 Task: Create a task  Implement a new cloud-based knowledge management system for a company , assign it to team member softage.2@softage.net in the project AvidTech and update the status of the task to  On Track  , set the priority of the task to Low
Action: Mouse moved to (75, 57)
Screenshot: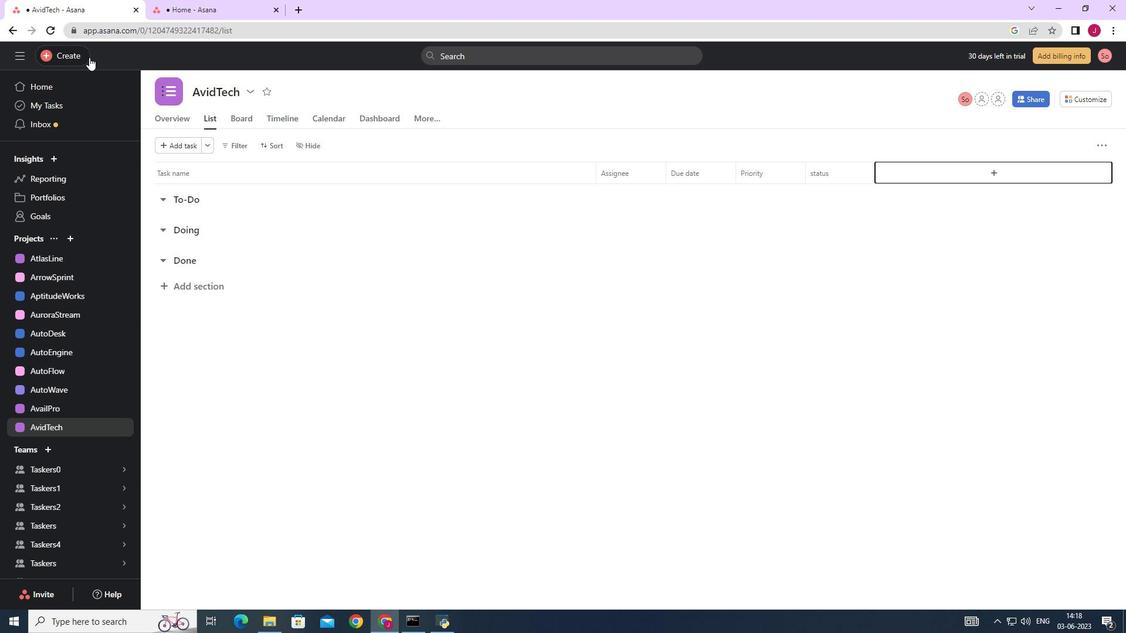 
Action: Mouse pressed left at (75, 57)
Screenshot: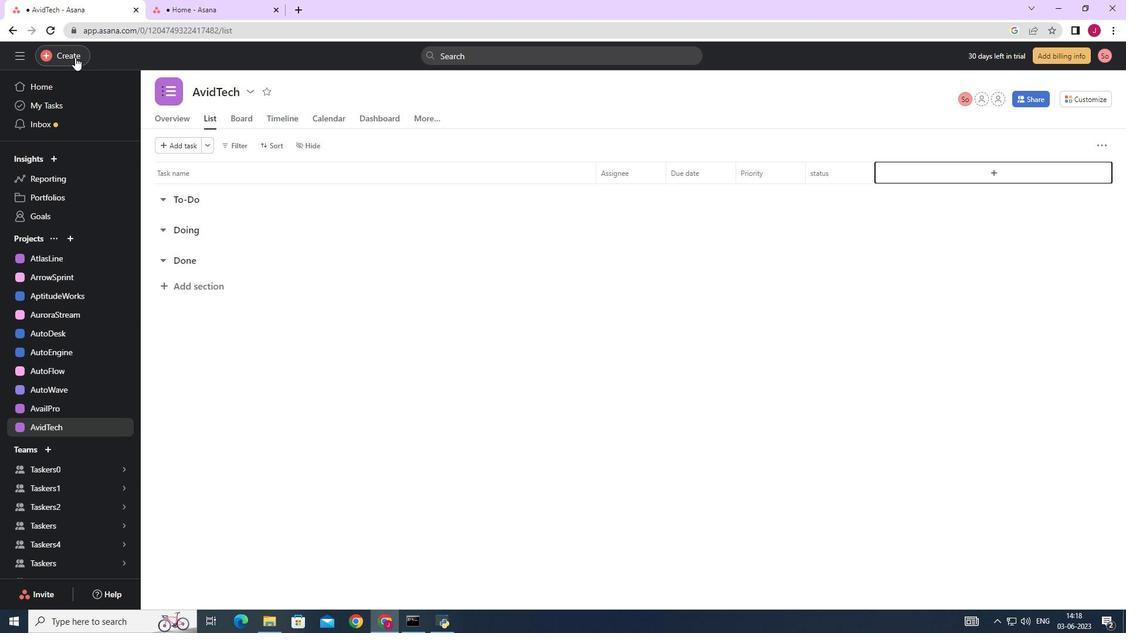 
Action: Mouse moved to (170, 66)
Screenshot: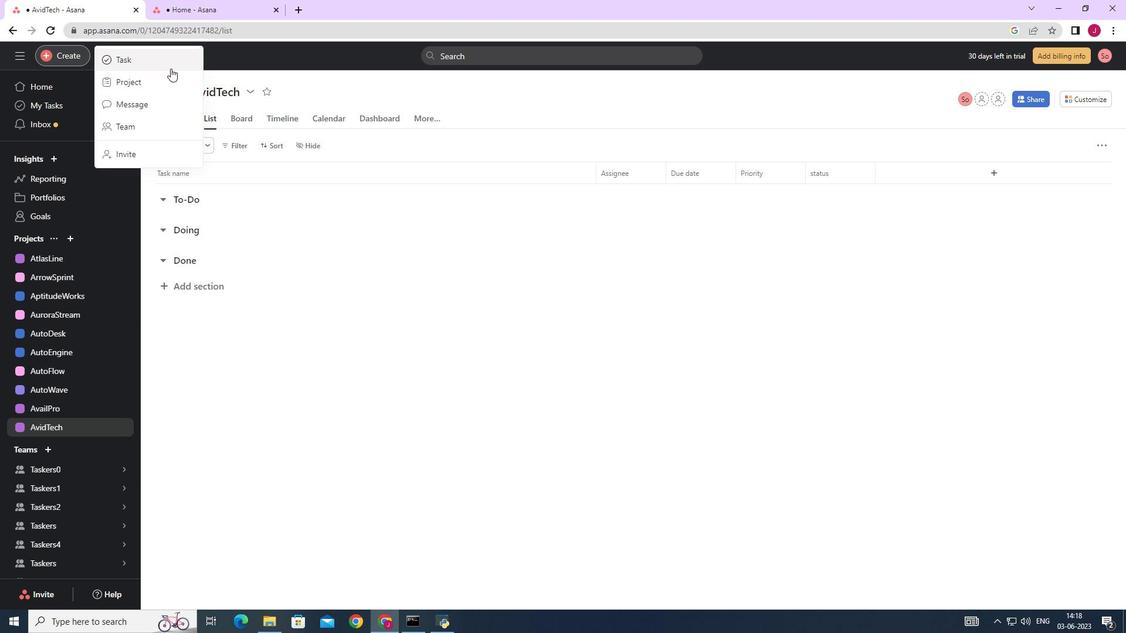 
Action: Mouse pressed left at (170, 66)
Screenshot: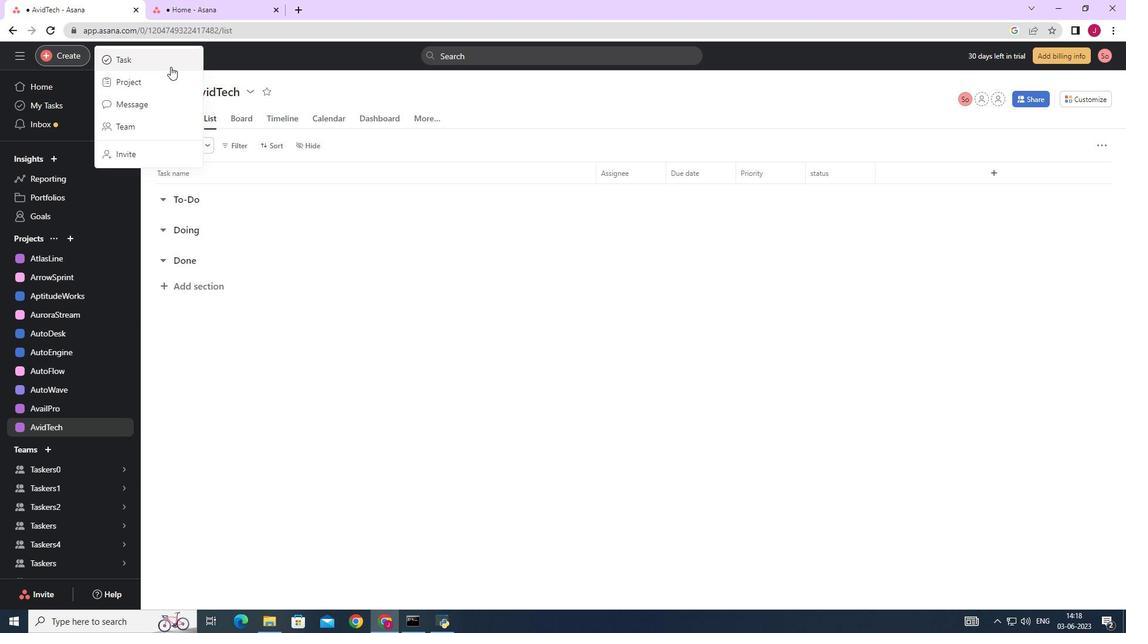 
Action: Mouse moved to (889, 388)
Screenshot: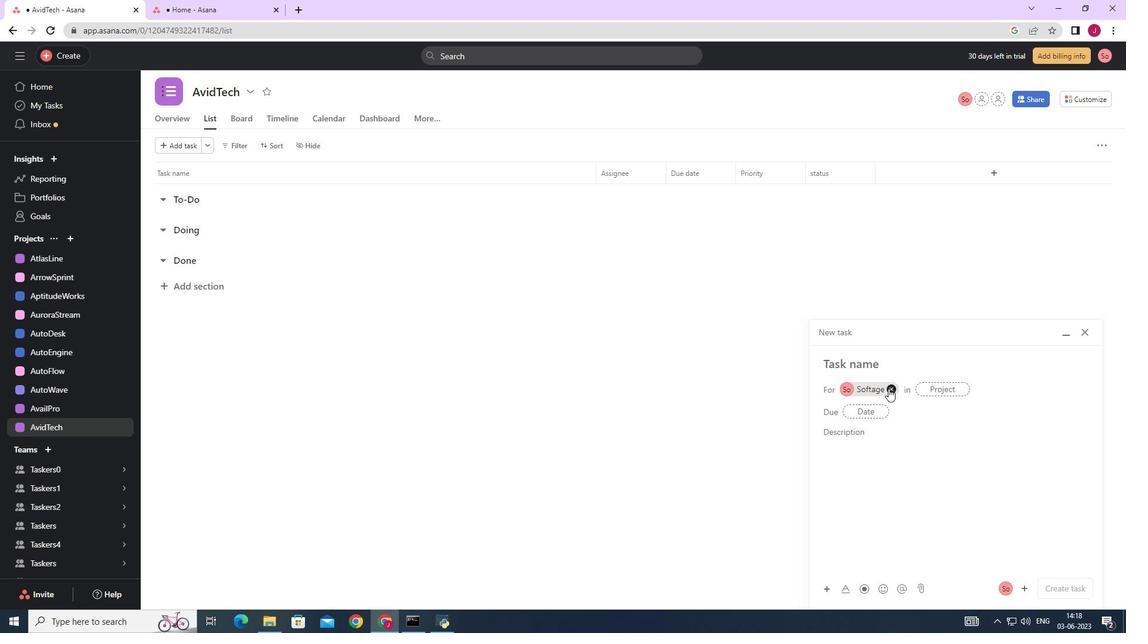 
Action: Mouse pressed left at (889, 388)
Screenshot: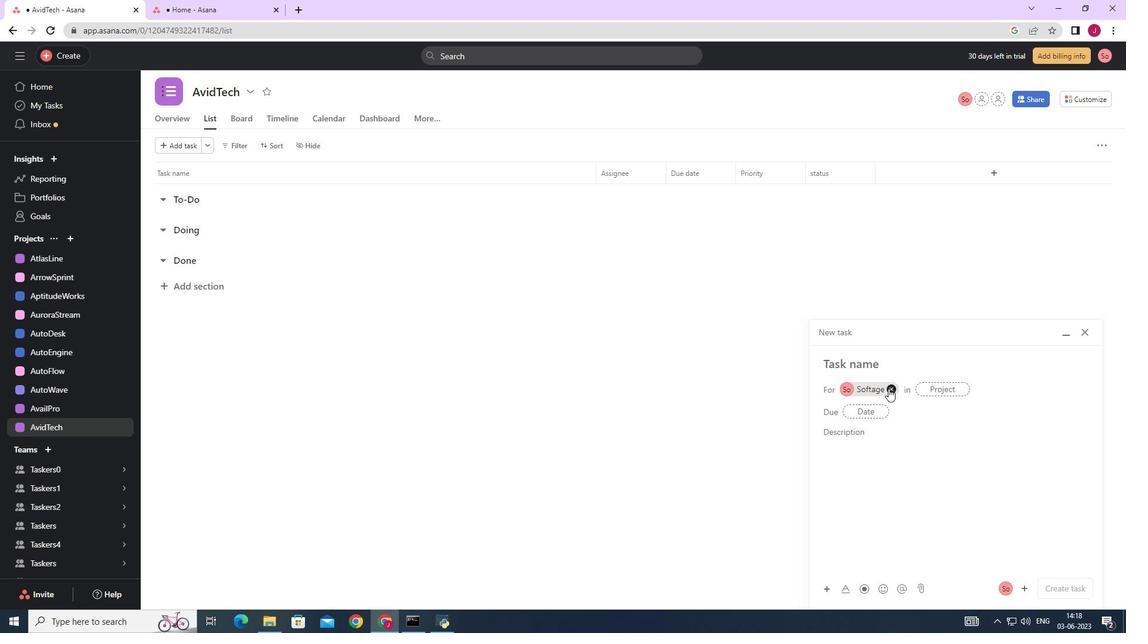 
Action: Mouse moved to (857, 363)
Screenshot: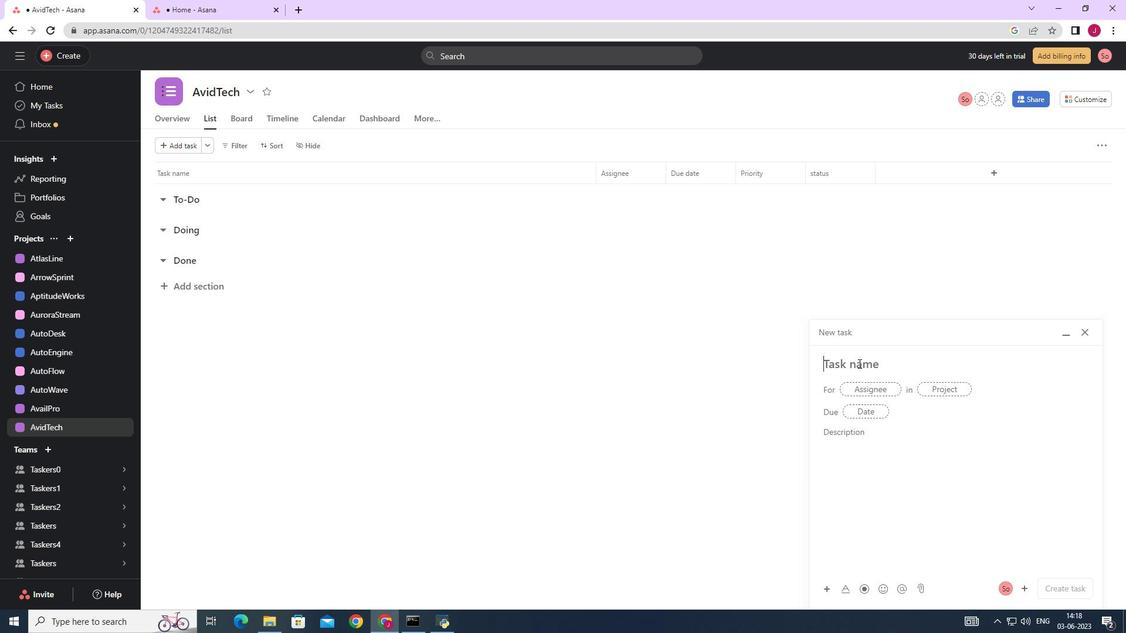 
Action: Mouse pressed left at (857, 363)
Screenshot: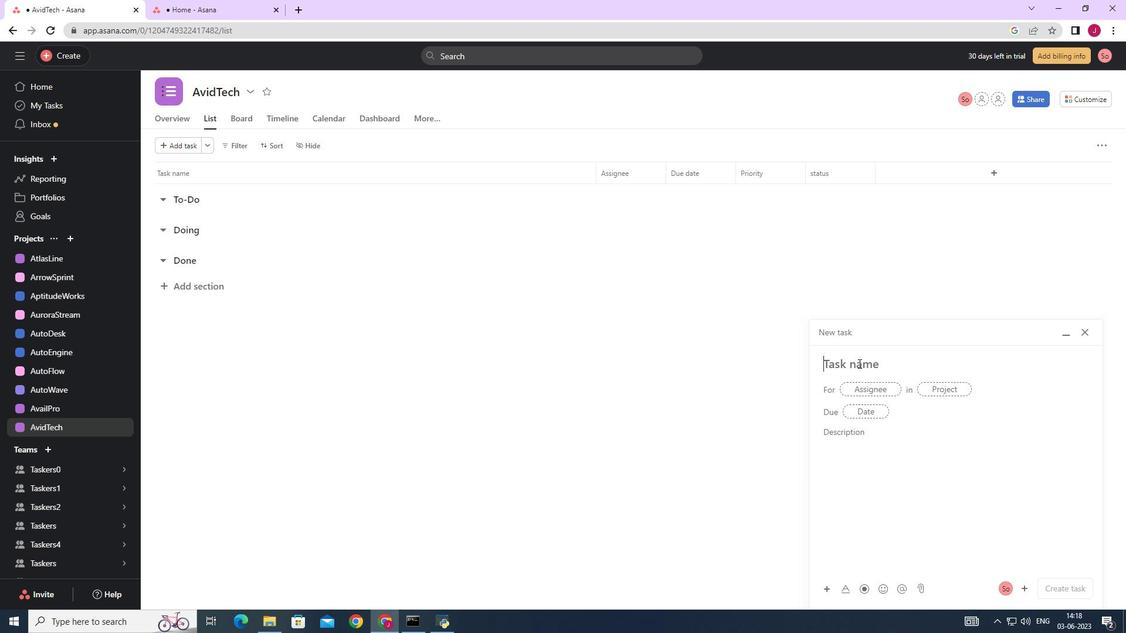 
Action: Key pressed <Key.caps_lock>I<Key.caps_lock>mplement<Key.space>a<Key.space>new<Key.space>cloud-based<Key.space>knowlwdge<Key.space><Key.backspace><Key.backspace><Key.backspace><Key.backspace><Key.backspace>edge<Key.space>management<Key.space>system<Key.space>for<Key.space>a<Key.space>company
Screenshot: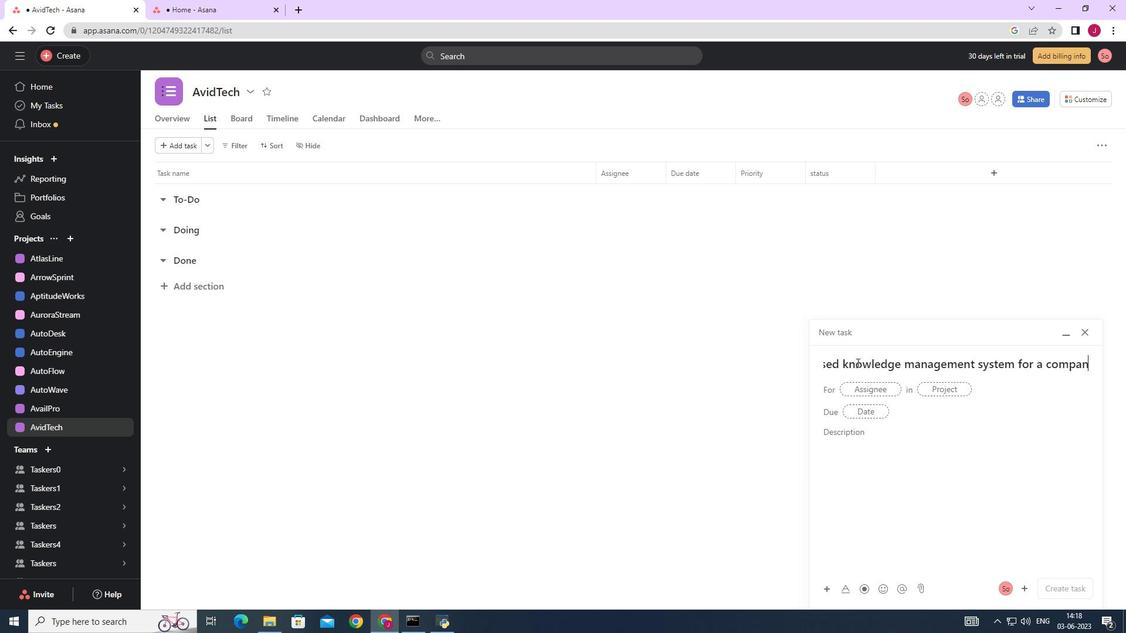 
Action: Mouse moved to (879, 389)
Screenshot: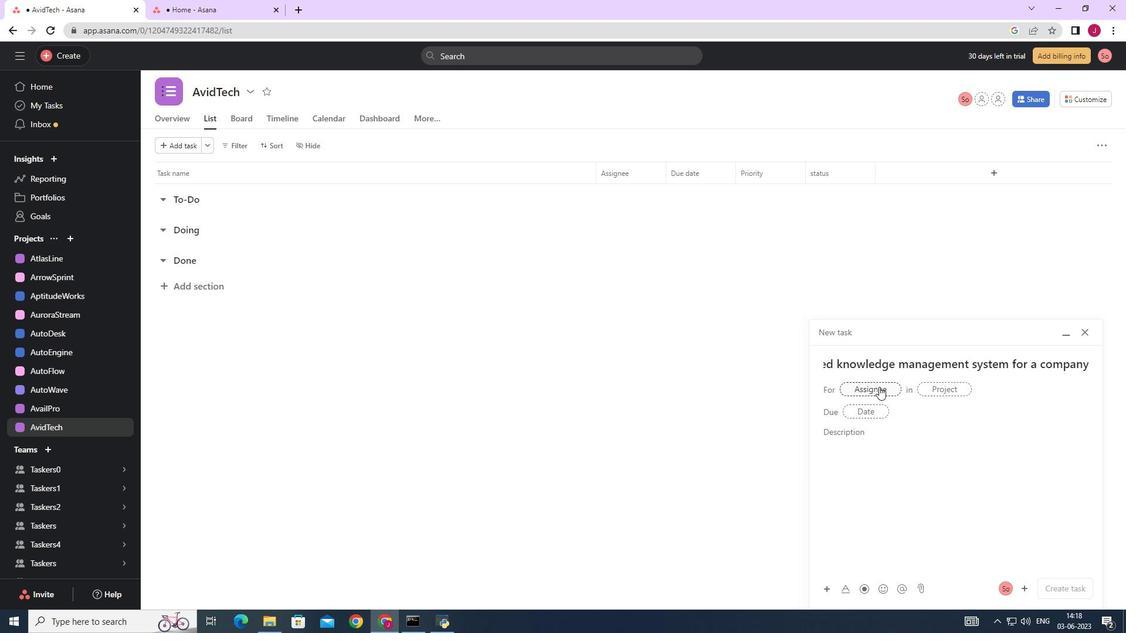 
Action: Mouse pressed left at (879, 389)
Screenshot: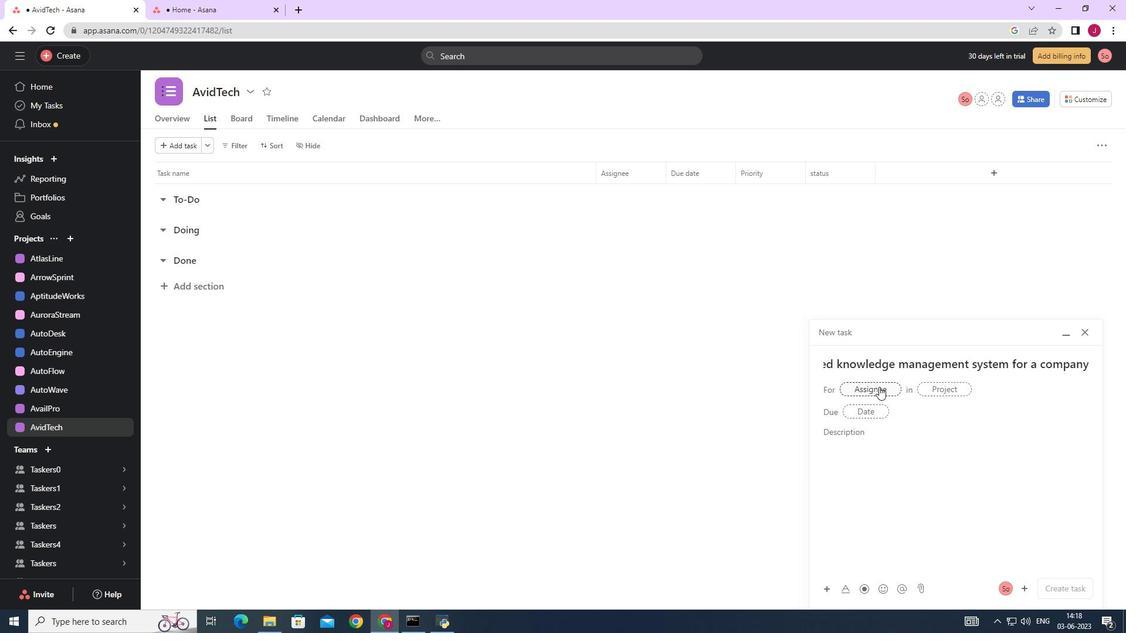 
Action: Mouse moved to (881, 389)
Screenshot: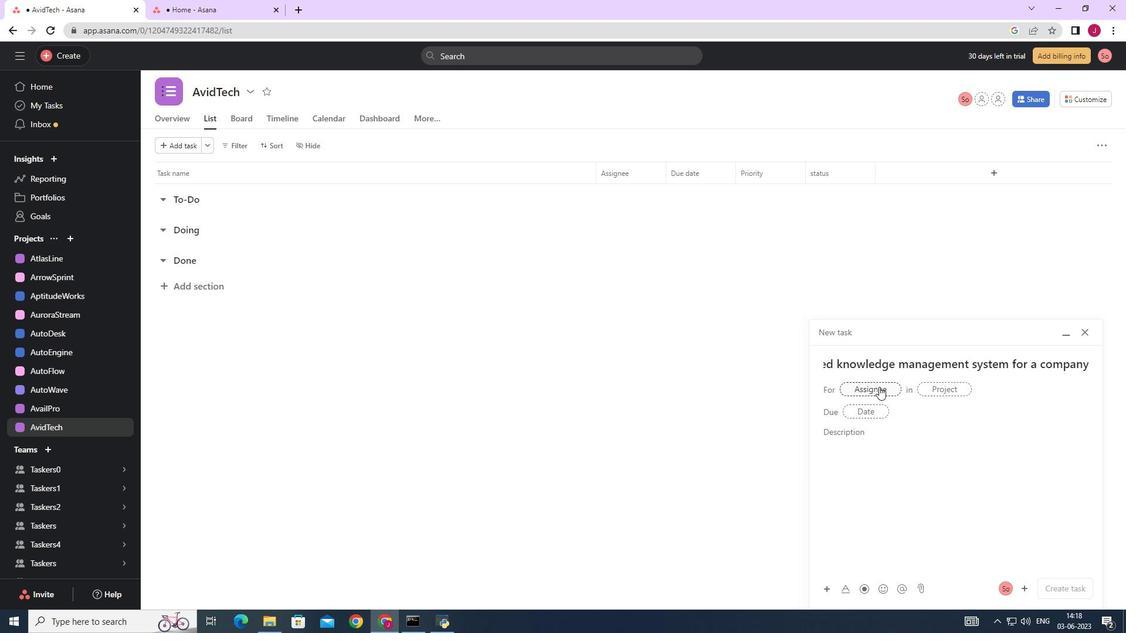 
Action: Key pressed softage.
Screenshot: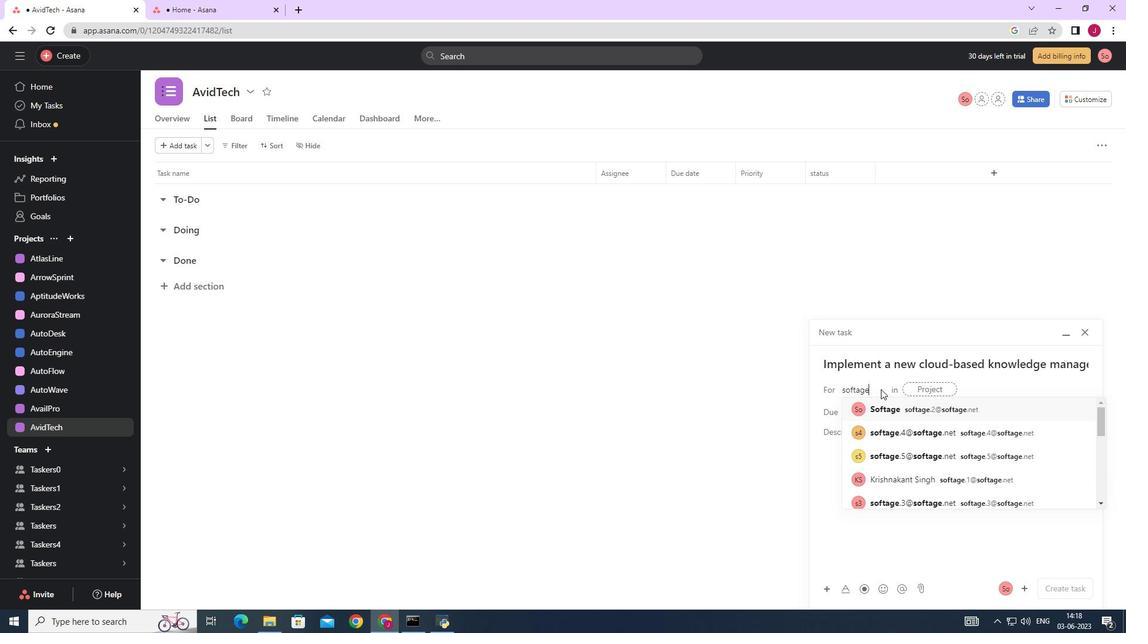
Action: Mouse moved to (885, 391)
Screenshot: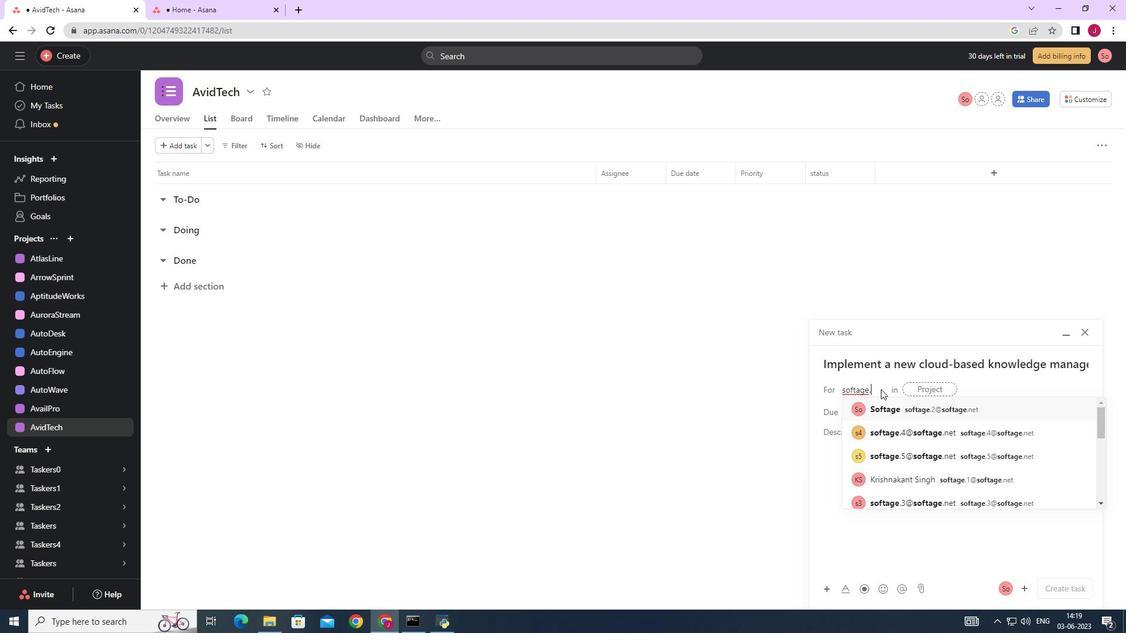 
Action: Key pressed 2
Screenshot: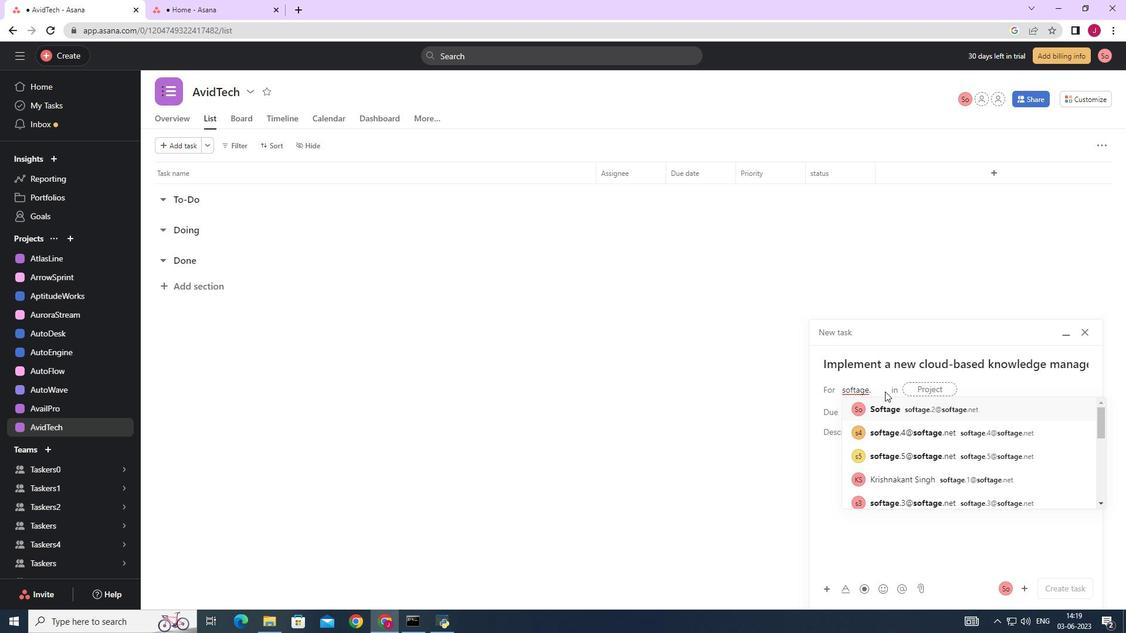 
Action: Mouse moved to (918, 409)
Screenshot: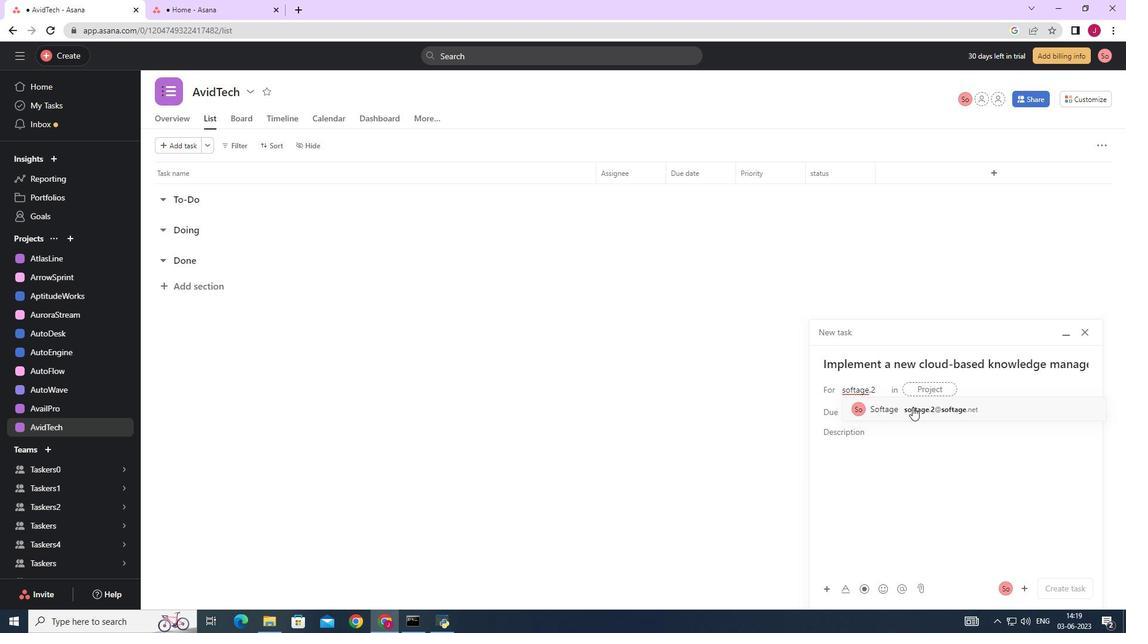 
Action: Mouse pressed left at (918, 409)
Screenshot: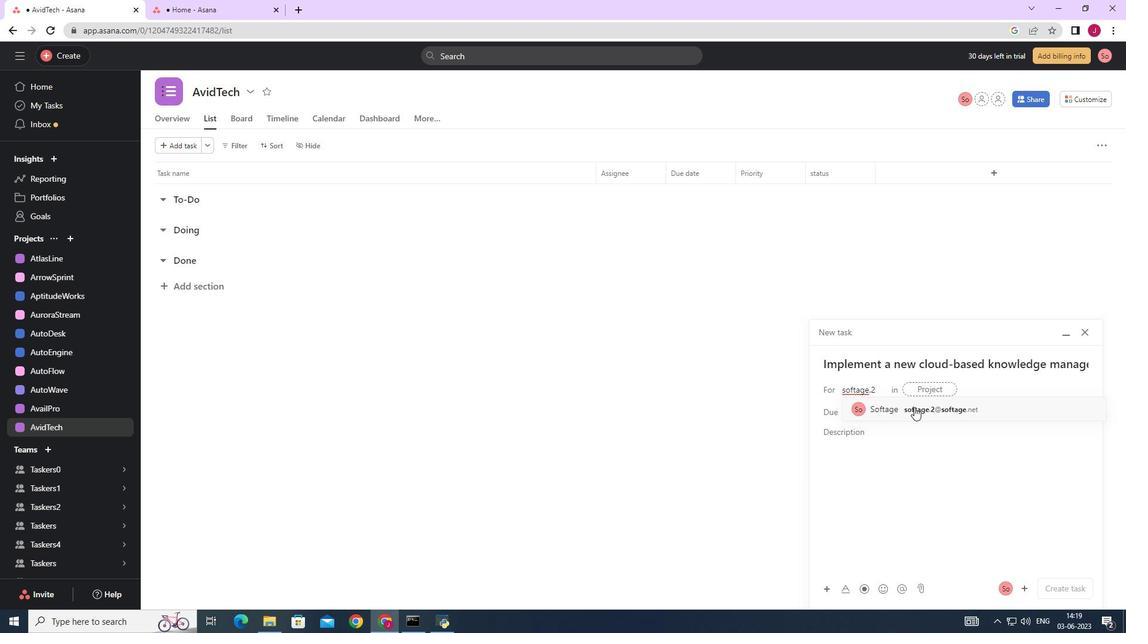 
Action: Mouse moved to (767, 407)
Screenshot: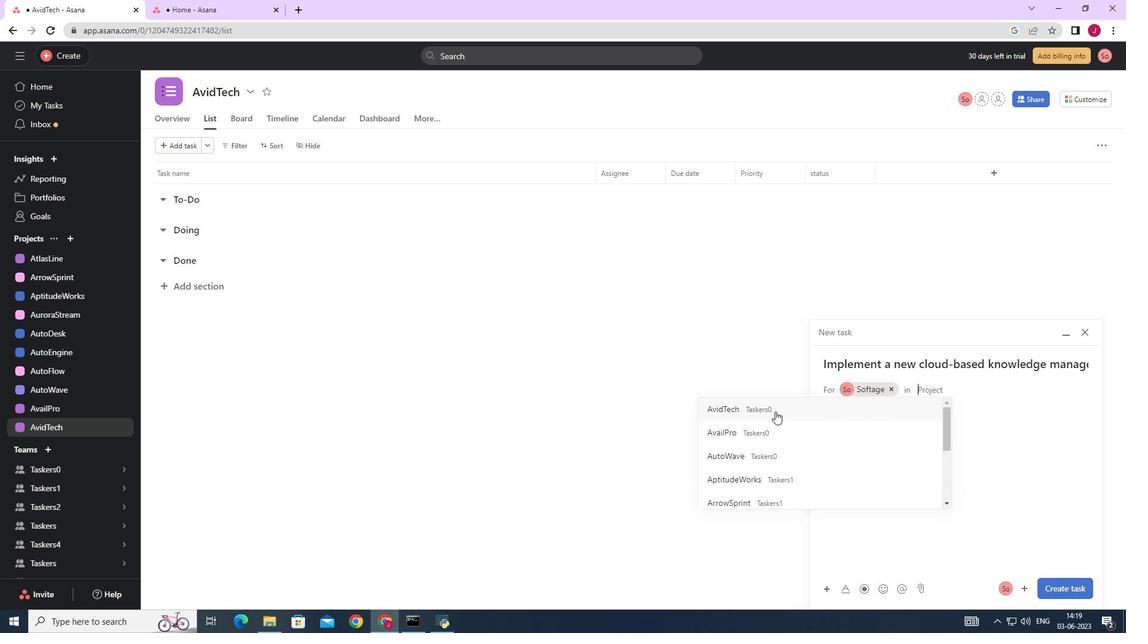 
Action: Mouse pressed left at (767, 407)
Screenshot: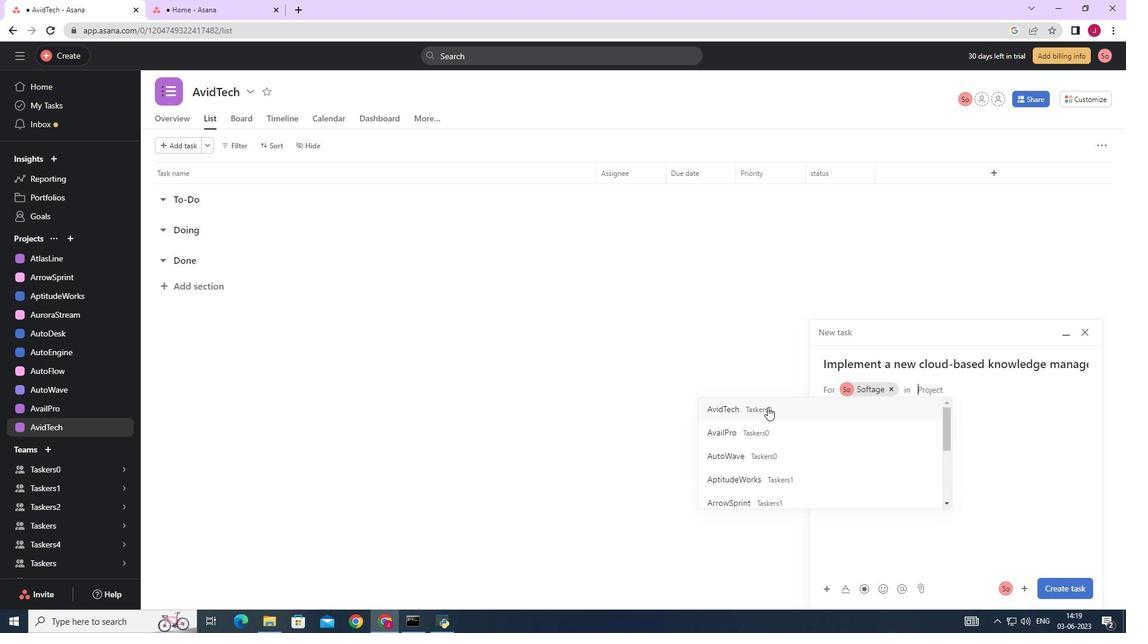 
Action: Mouse moved to (878, 435)
Screenshot: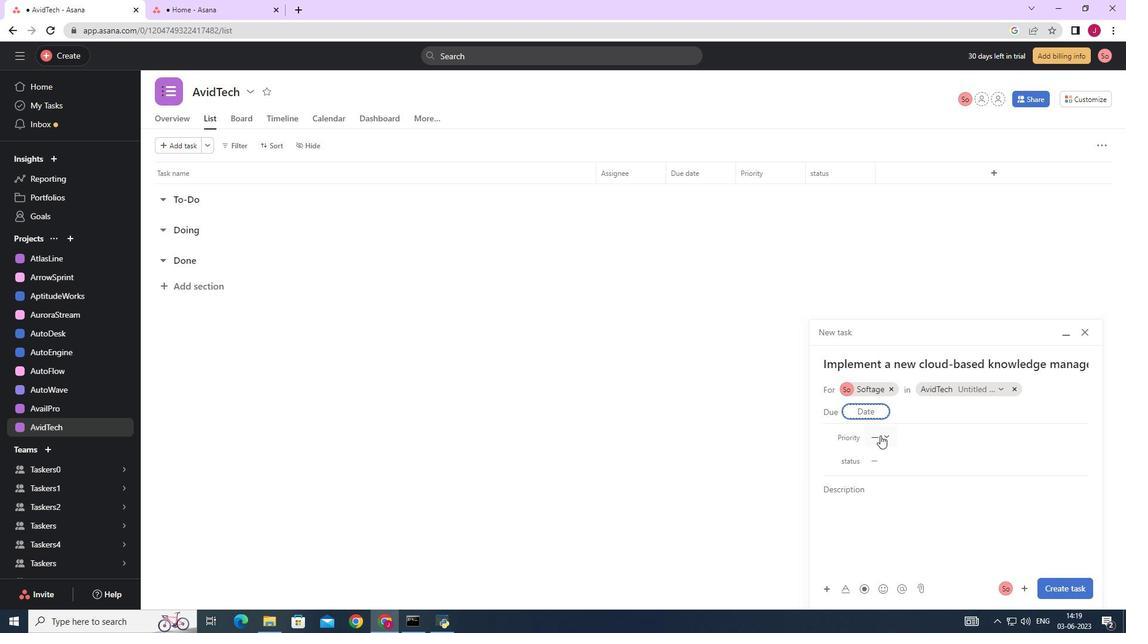 
Action: Mouse pressed left at (878, 435)
Screenshot: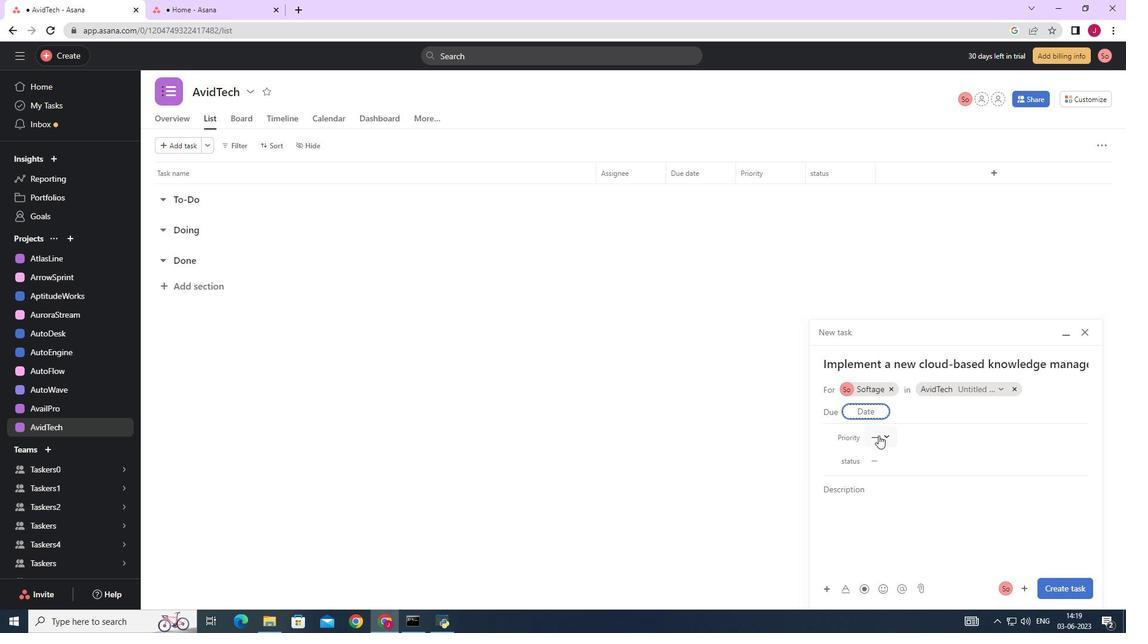 
Action: Mouse moved to (898, 519)
Screenshot: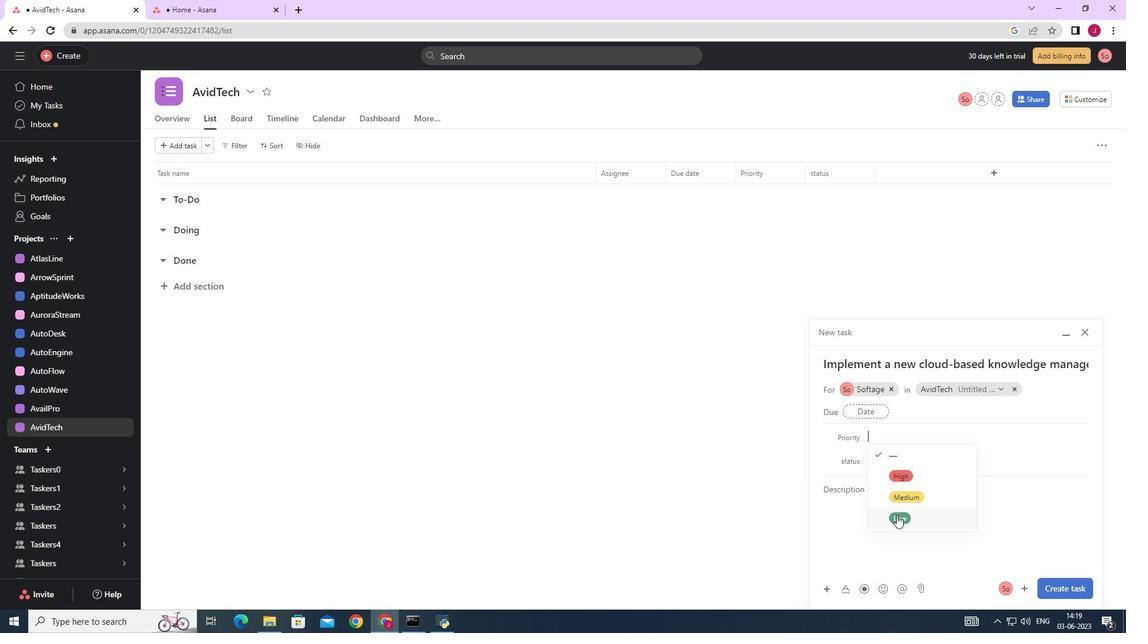 
Action: Mouse pressed left at (898, 519)
Screenshot: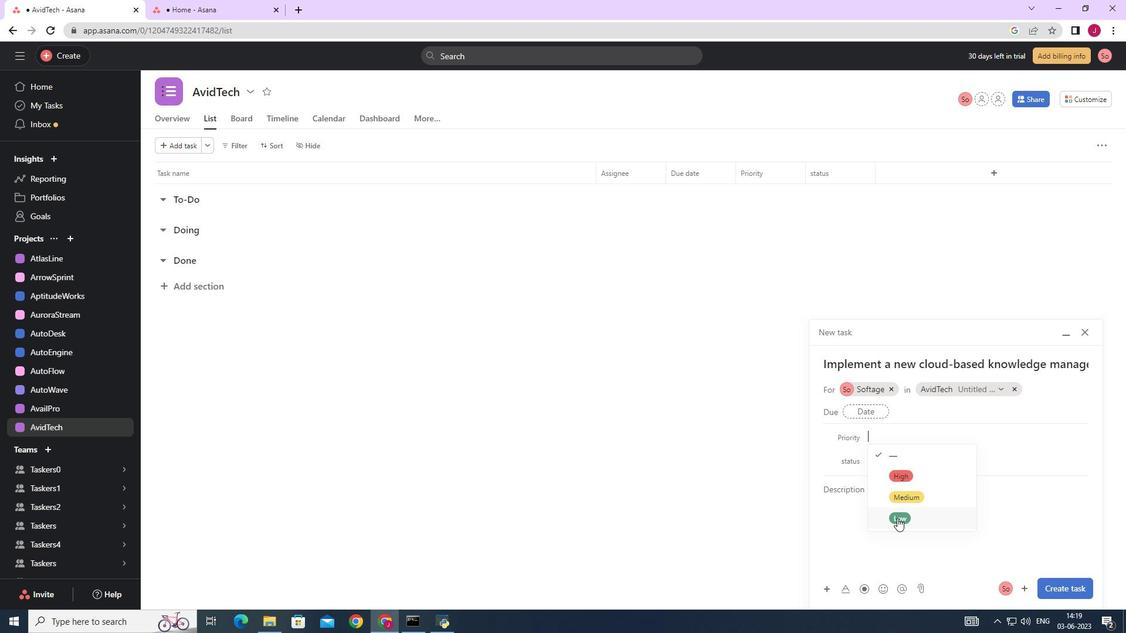 
Action: Mouse moved to (888, 461)
Screenshot: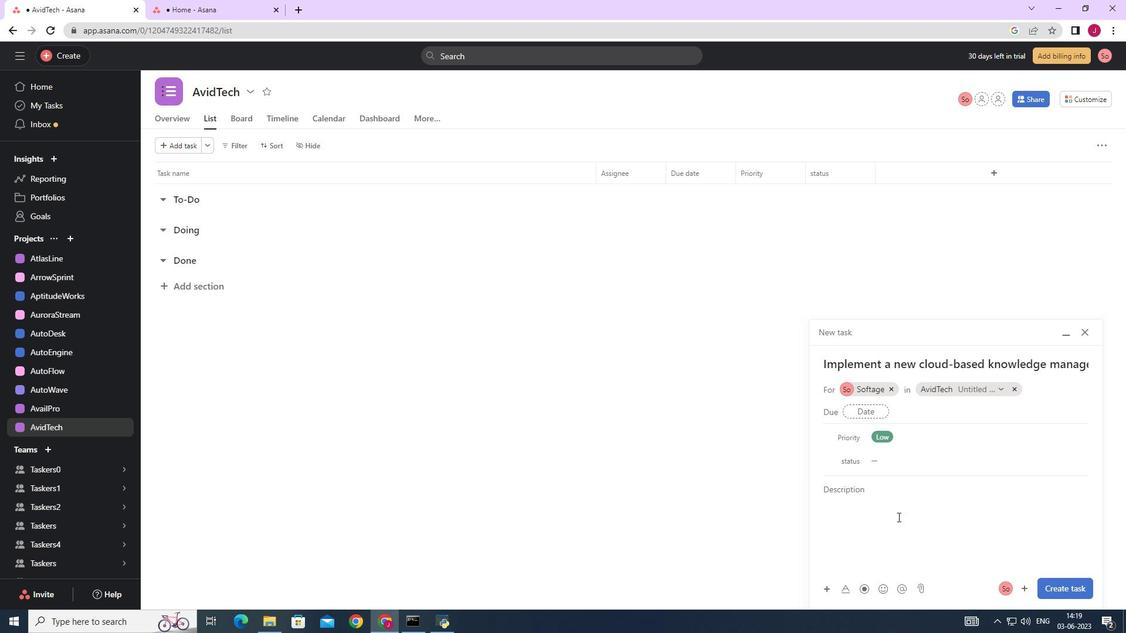 
Action: Mouse pressed left at (888, 461)
Screenshot: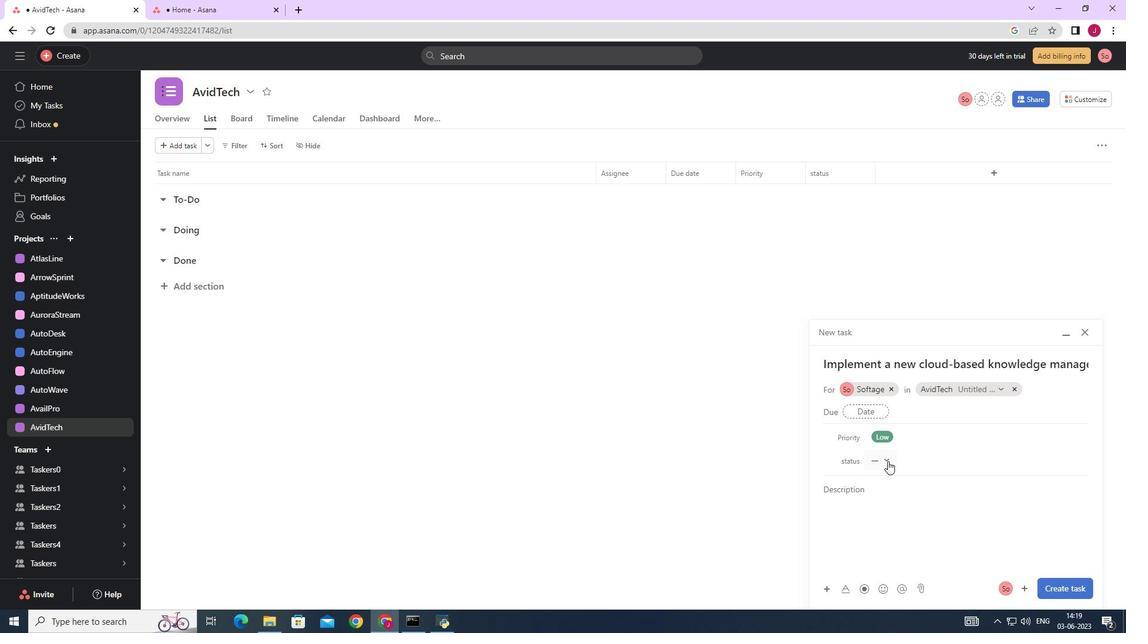 
Action: Mouse moved to (911, 500)
Screenshot: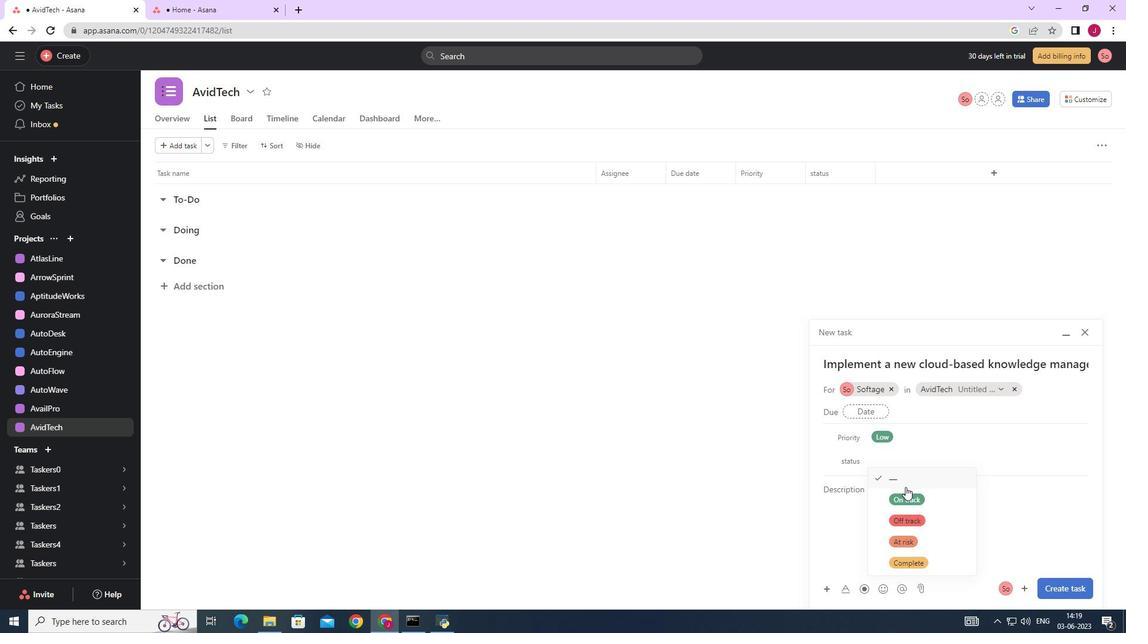 
Action: Mouse pressed left at (911, 500)
Screenshot: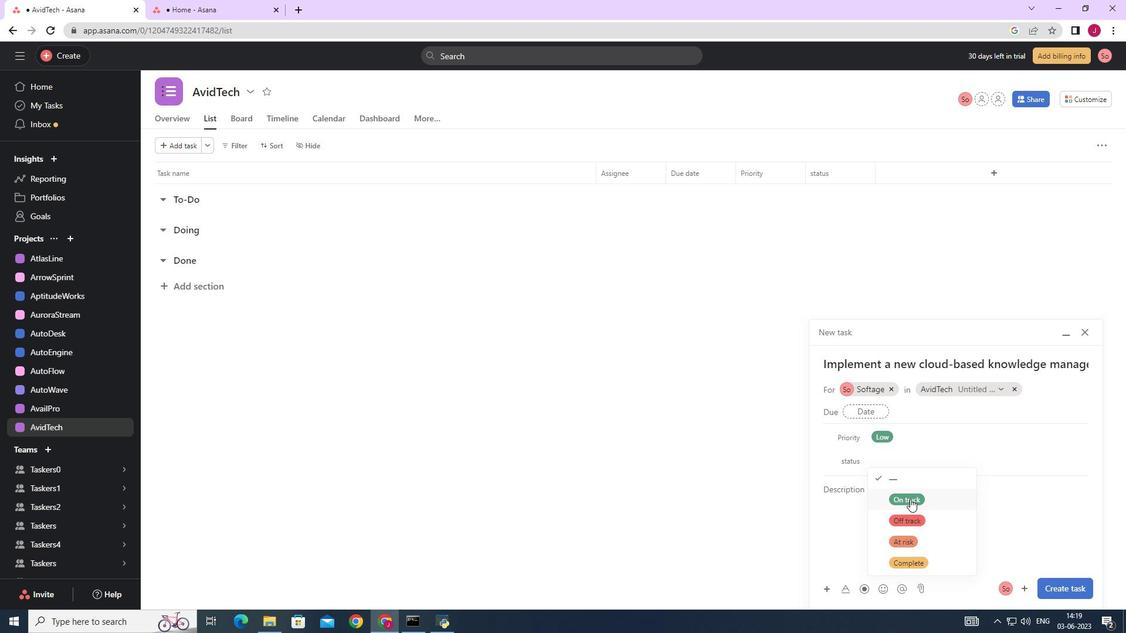 
Action: Mouse moved to (1065, 589)
Screenshot: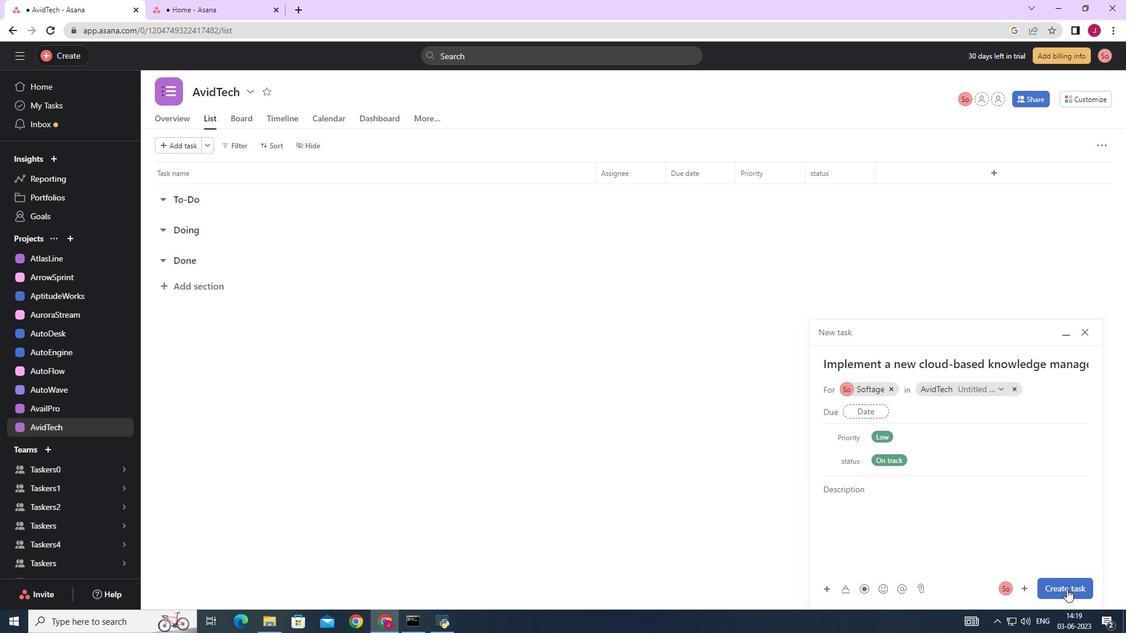 
Action: Mouse pressed left at (1065, 589)
Screenshot: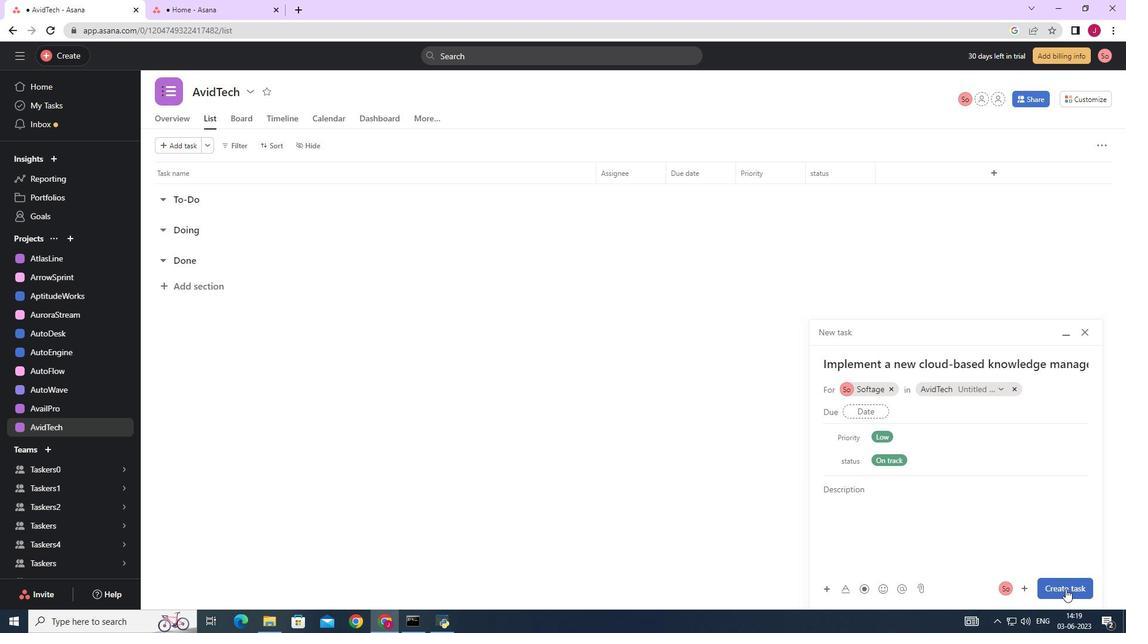 
Action: Mouse moved to (1020, 512)
Screenshot: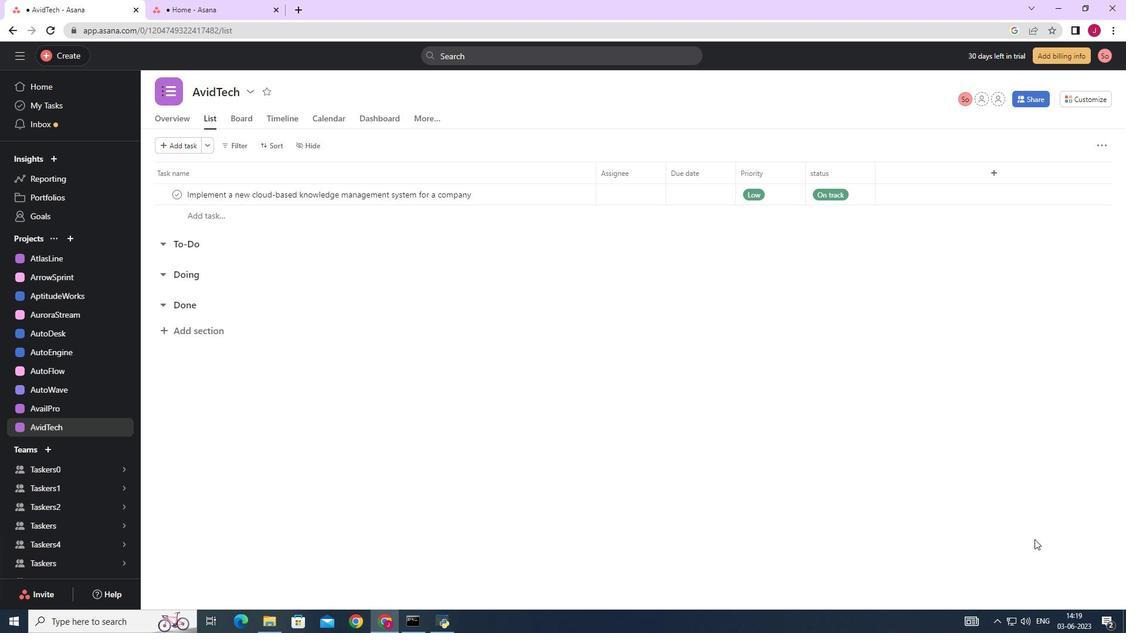 
